 Task: Rotate the text to 90 degree.
Action: Mouse moved to (677, 242)
Screenshot: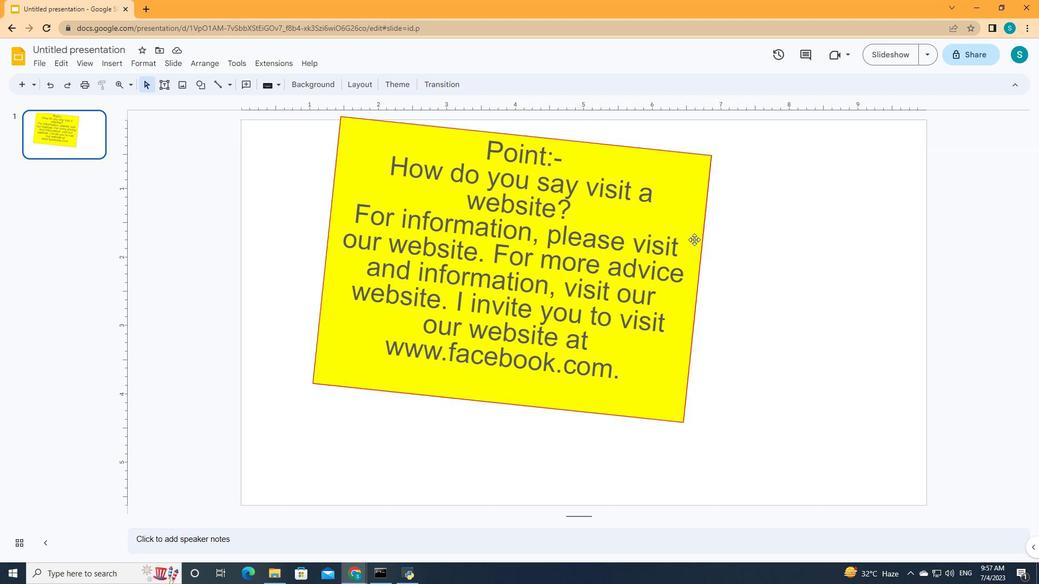 
Action: Mouse pressed left at (677, 242)
Screenshot: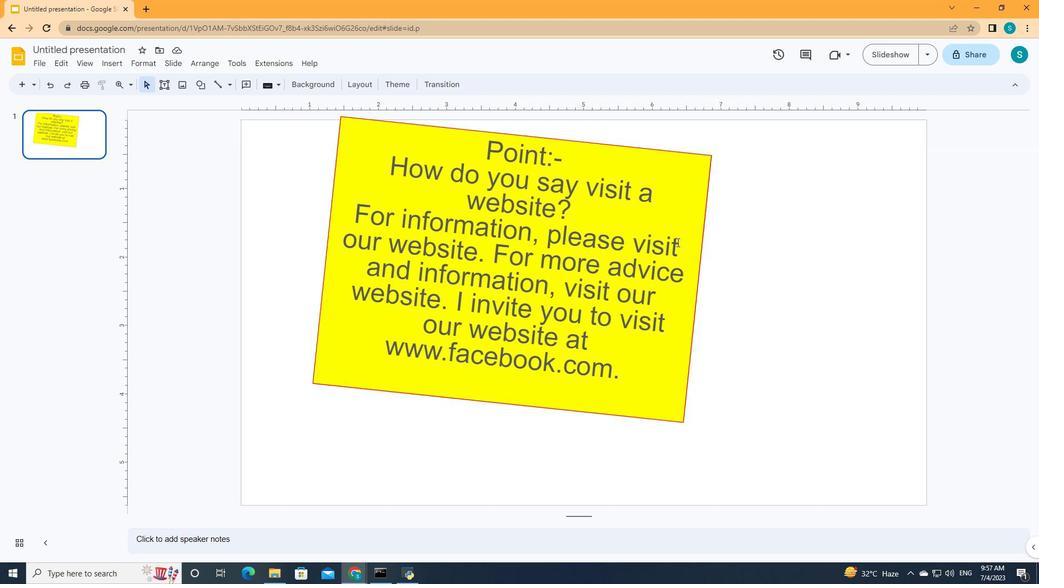 
Action: Mouse moved to (769, 83)
Screenshot: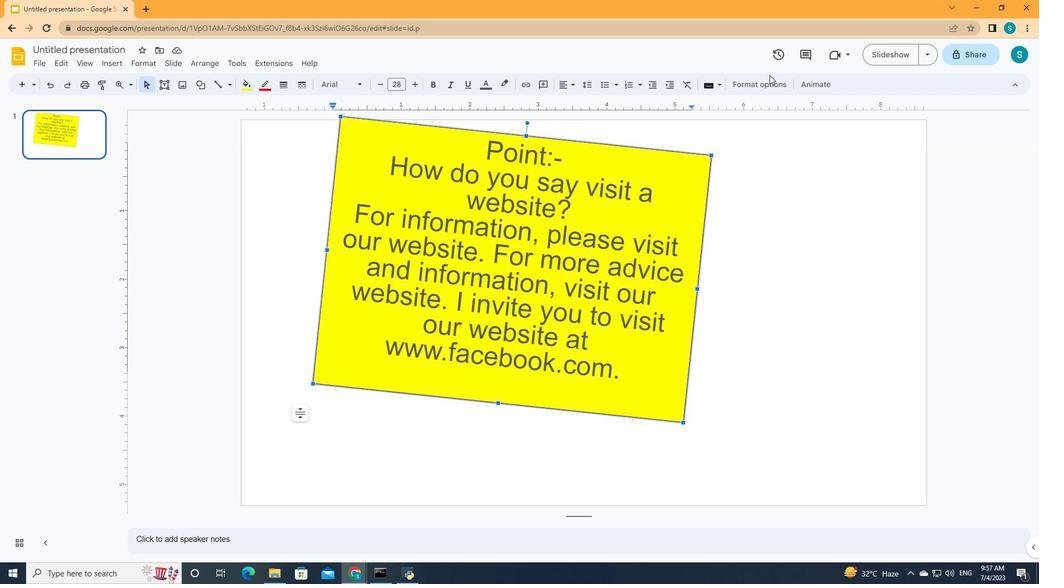 
Action: Mouse pressed left at (769, 83)
Screenshot: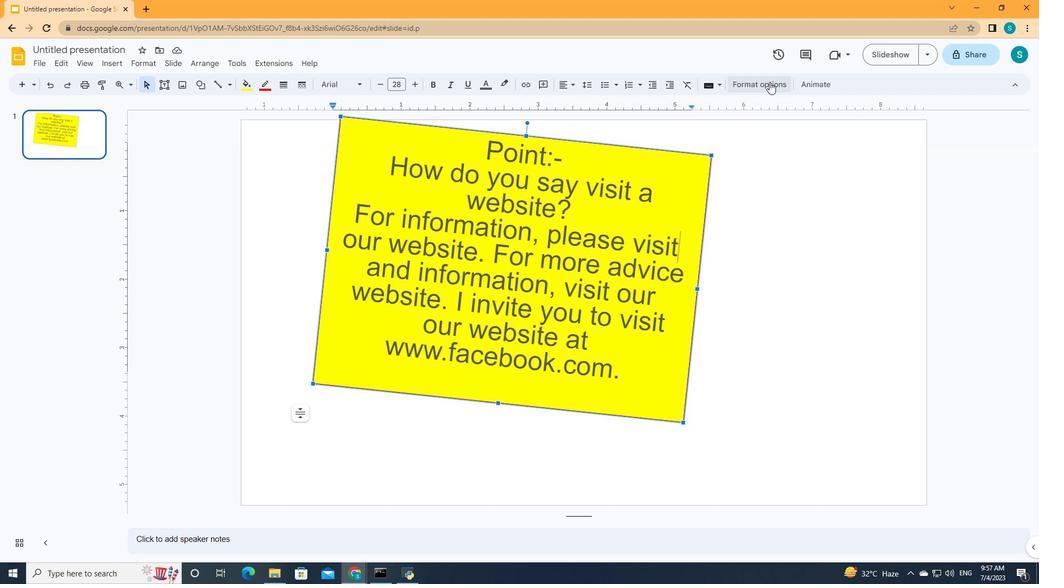 
Action: Mouse moved to (892, 116)
Screenshot: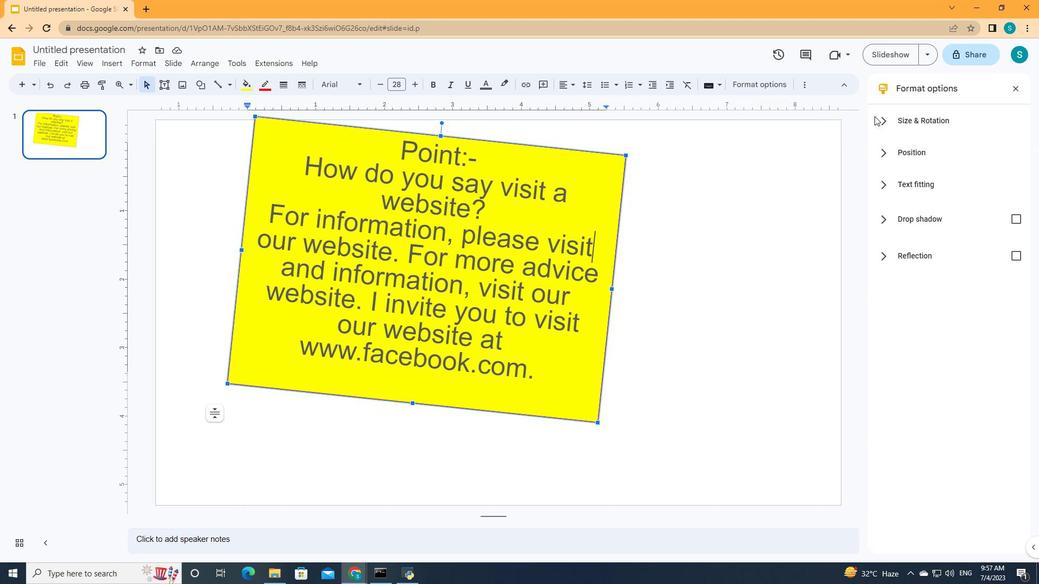 
Action: Mouse pressed left at (892, 116)
Screenshot: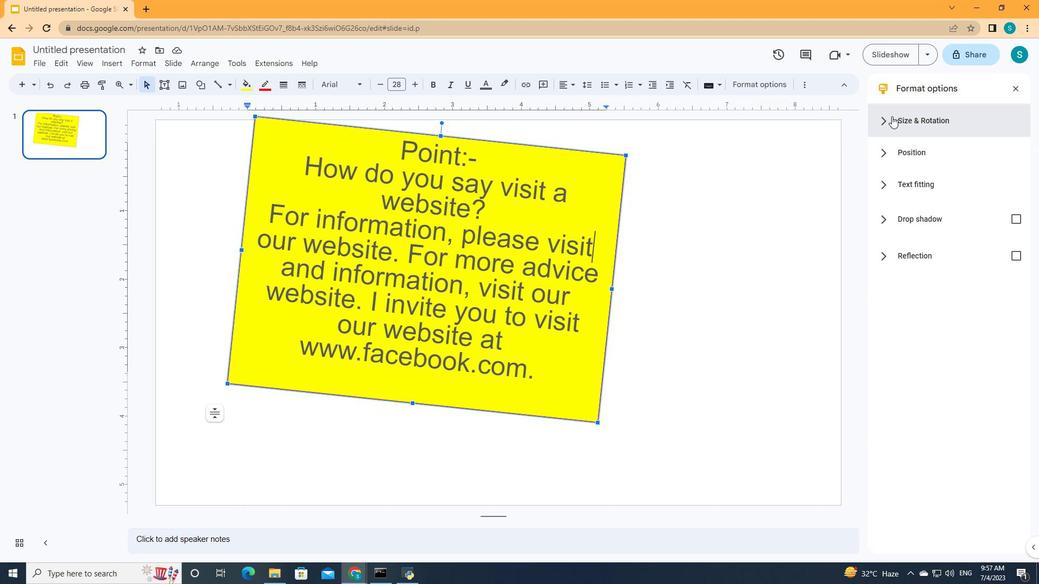 
Action: Mouse moved to (938, 308)
Screenshot: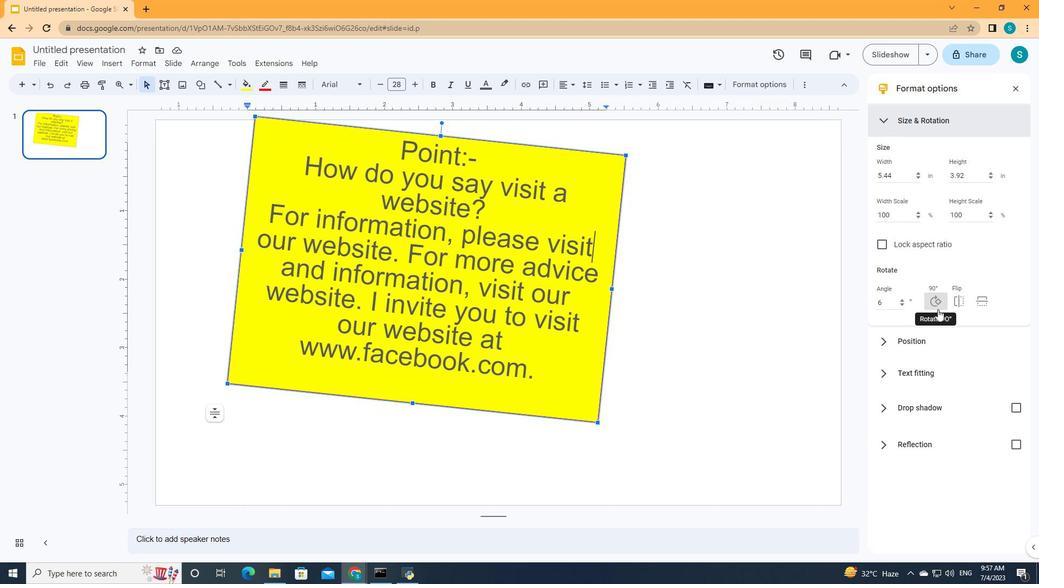 
Action: Mouse pressed left at (938, 308)
Screenshot: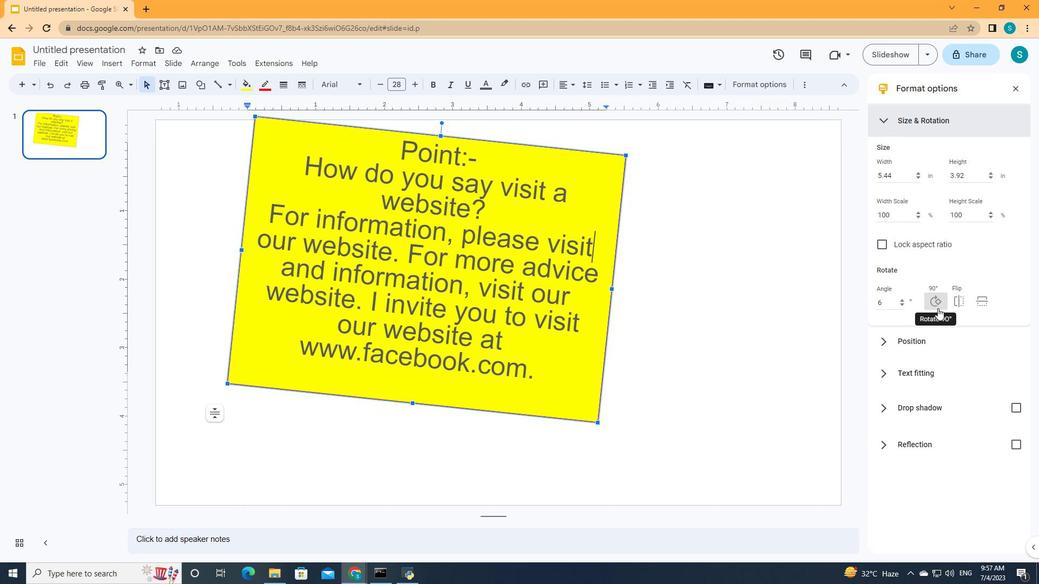 
